 Task: Check the average views per listing of security in the last 1 year.
Action: Mouse moved to (830, 186)
Screenshot: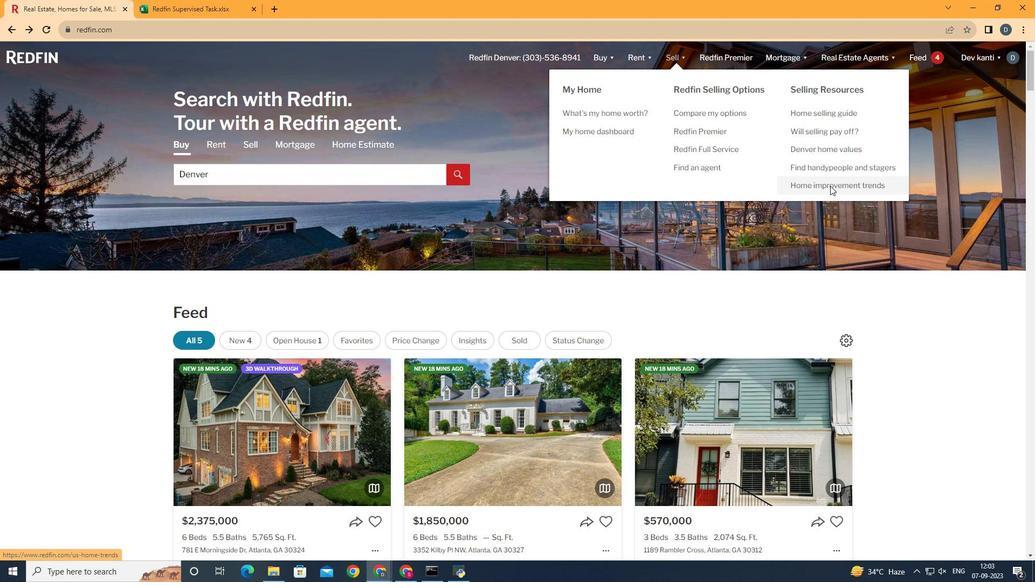 
Action: Mouse pressed left at (830, 186)
Screenshot: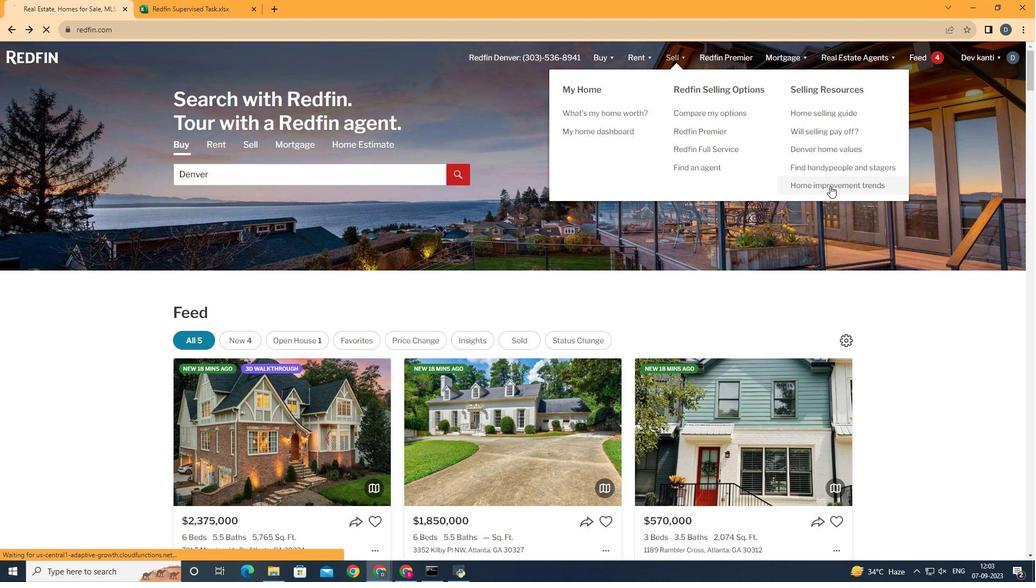 
Action: Mouse moved to (256, 206)
Screenshot: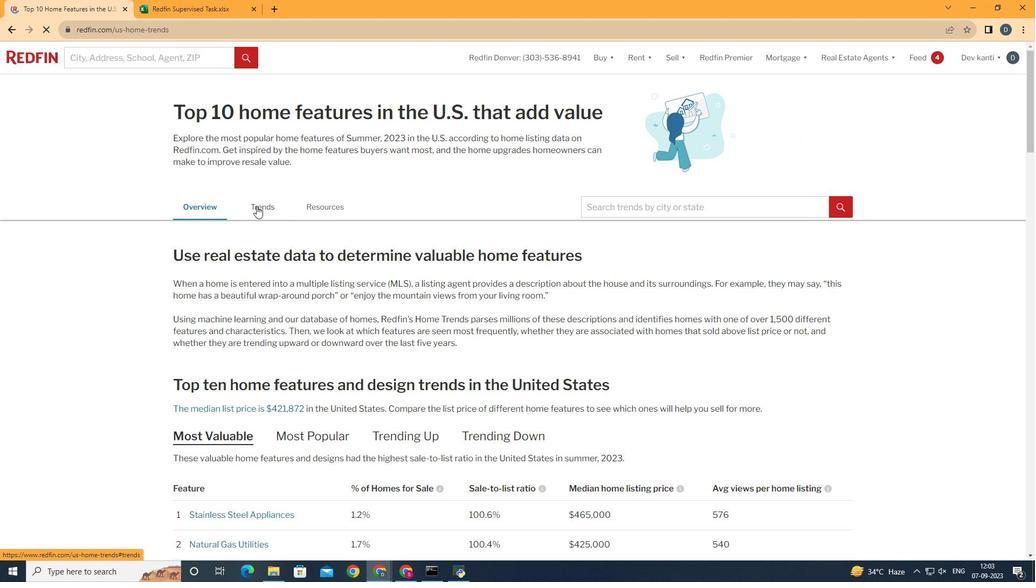 
Action: Mouse pressed left at (256, 206)
Screenshot: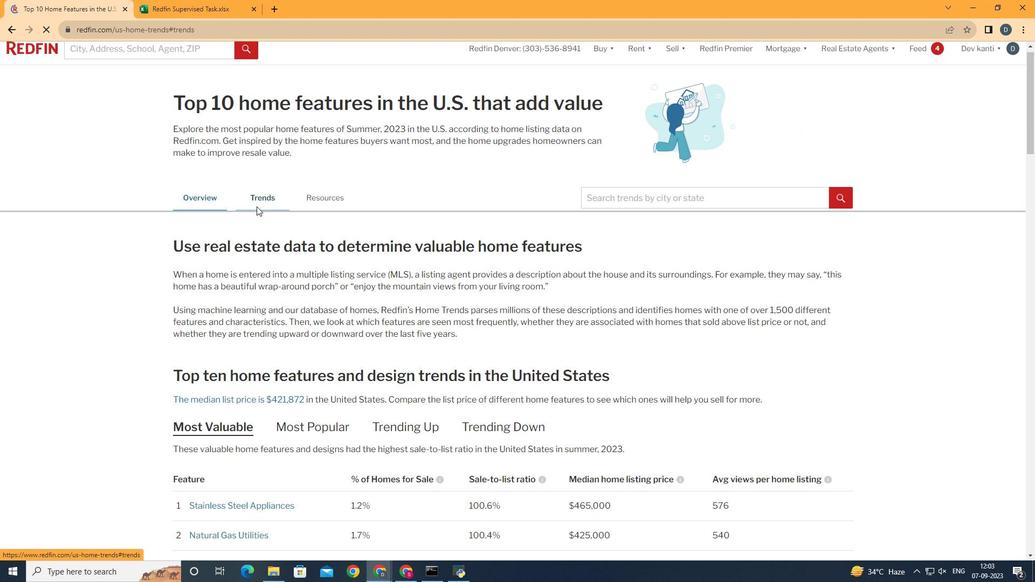 
Action: Mouse moved to (257, 206)
Screenshot: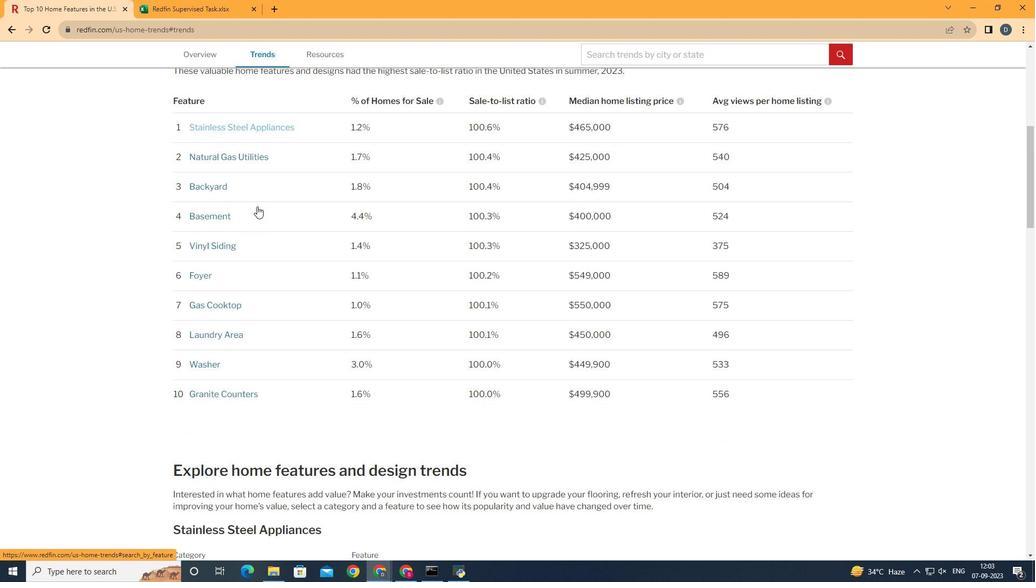 
Action: Mouse scrolled (257, 206) with delta (0, 0)
Screenshot: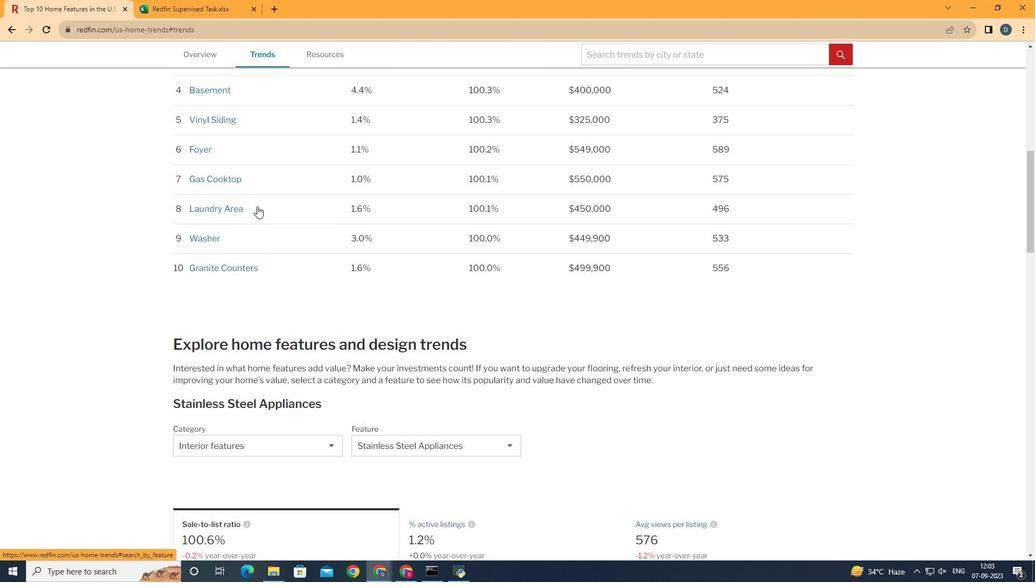 
Action: Mouse scrolled (257, 206) with delta (0, 0)
Screenshot: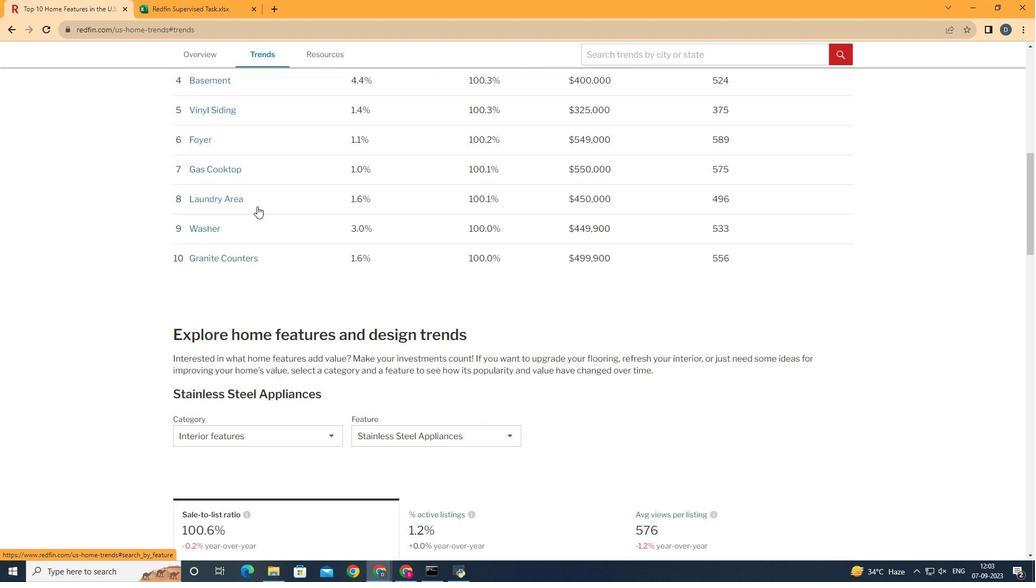 
Action: Mouse scrolled (257, 206) with delta (0, 0)
Screenshot: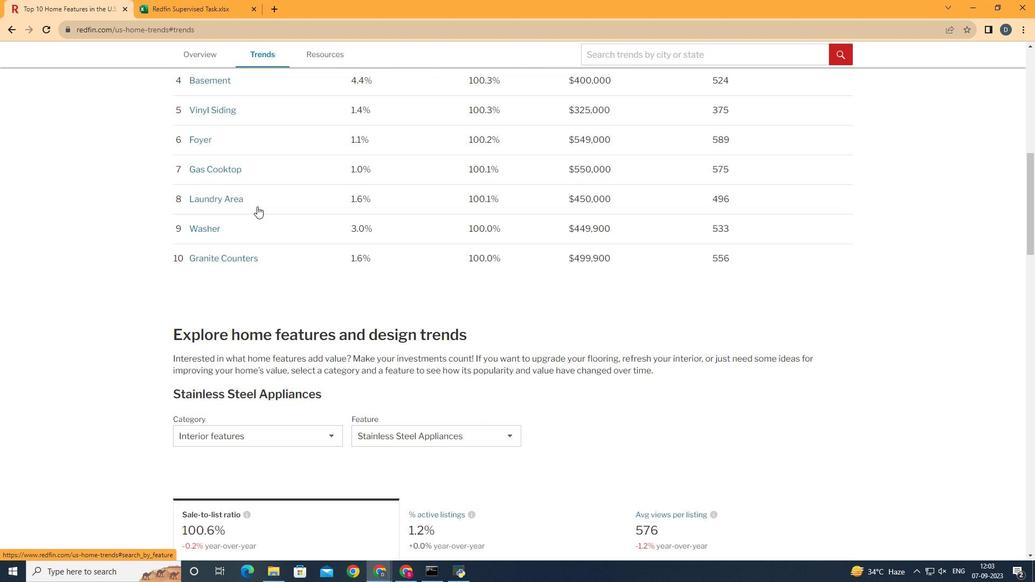 
Action: Mouse scrolled (257, 206) with delta (0, 0)
Screenshot: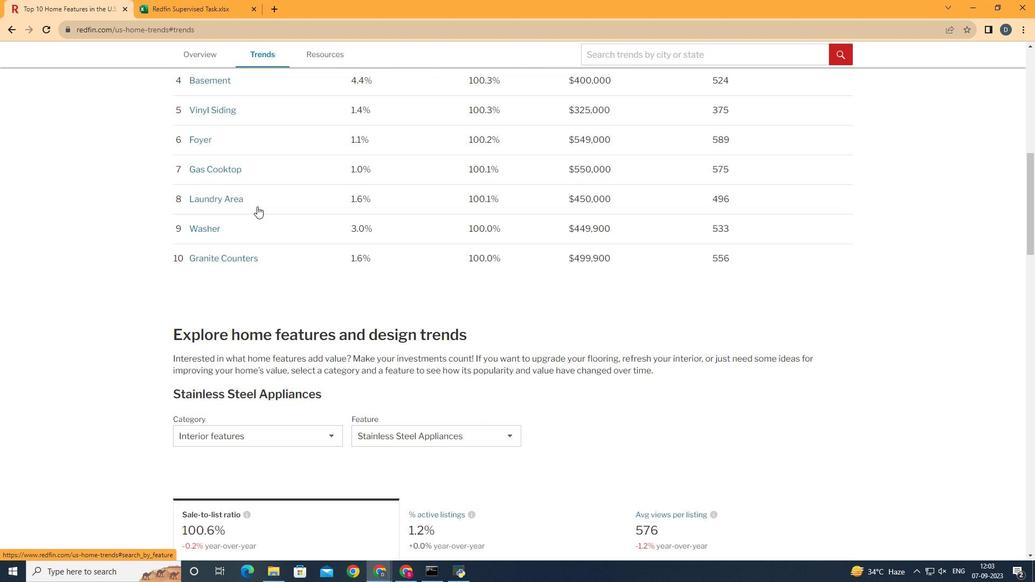 
Action: Mouse scrolled (257, 206) with delta (0, 0)
Screenshot: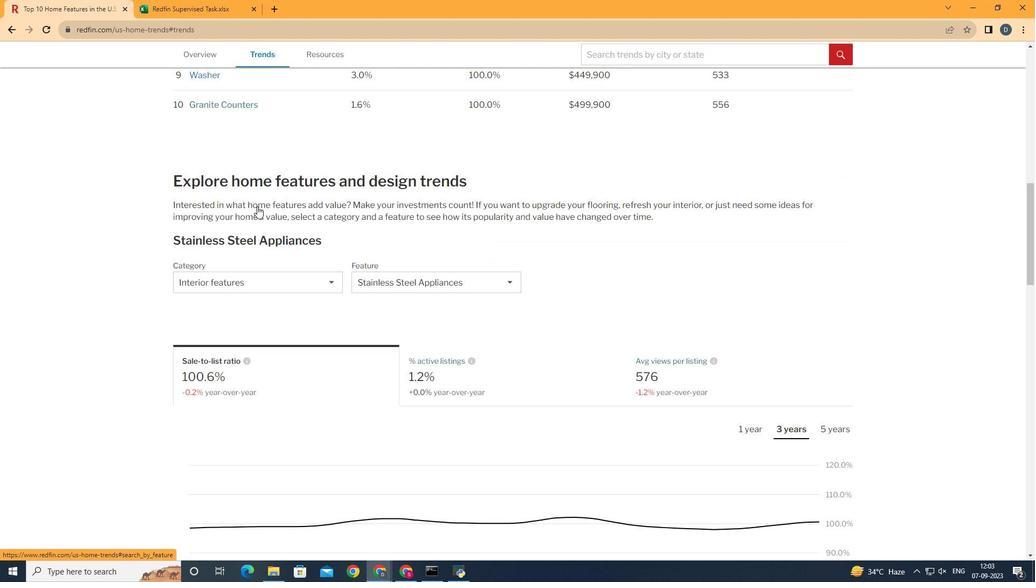 
Action: Mouse scrolled (257, 206) with delta (0, 0)
Screenshot: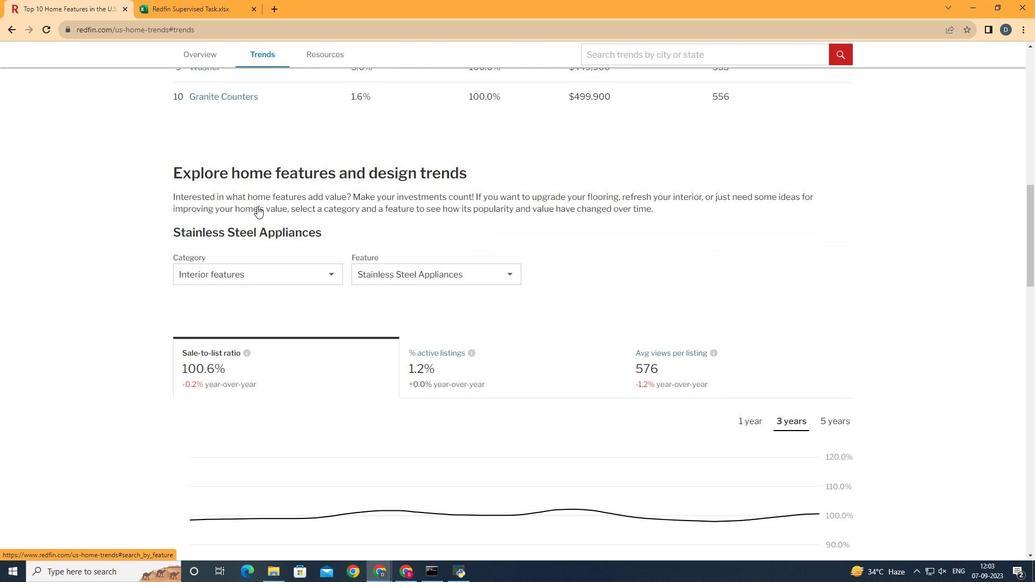 
Action: Mouse scrolled (257, 206) with delta (0, 0)
Screenshot: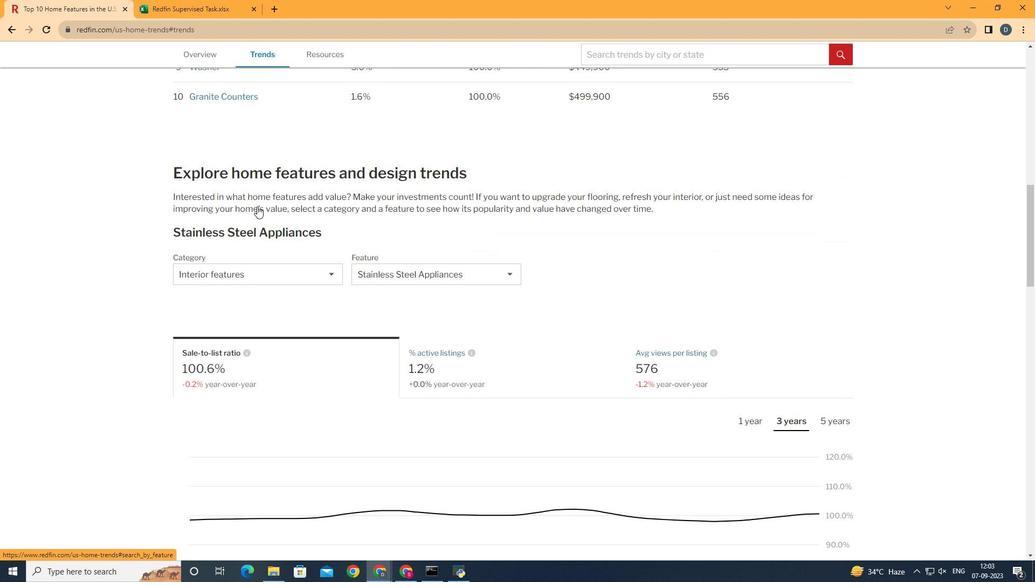
Action: Mouse scrolled (257, 206) with delta (0, 0)
Screenshot: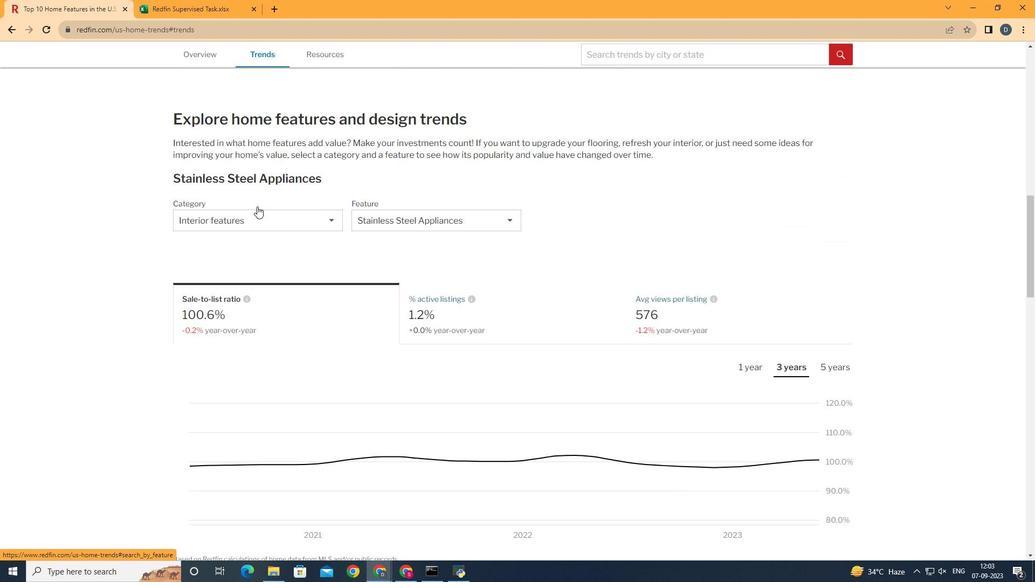 
Action: Mouse moved to (276, 214)
Screenshot: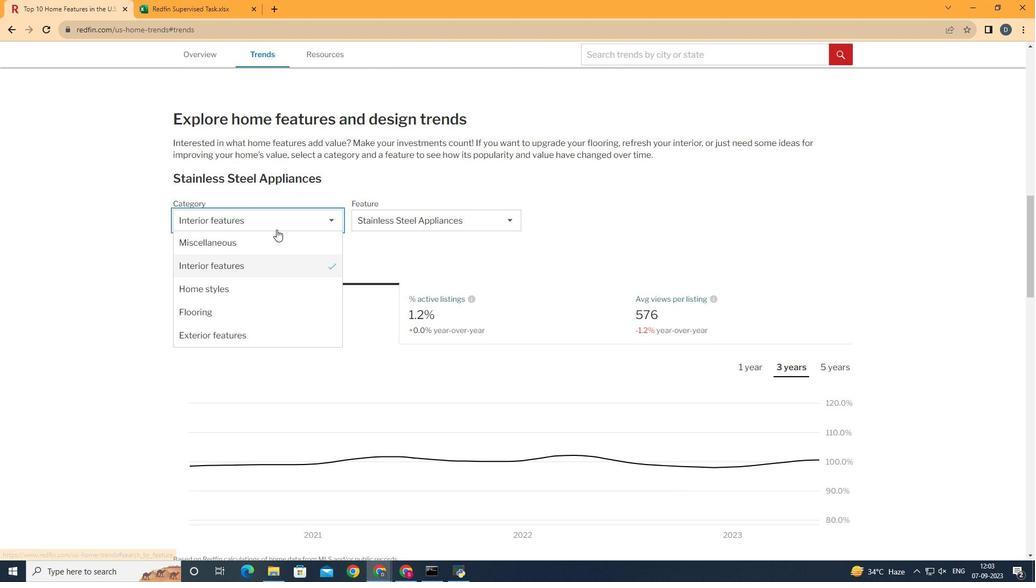 
Action: Mouse pressed left at (276, 214)
Screenshot: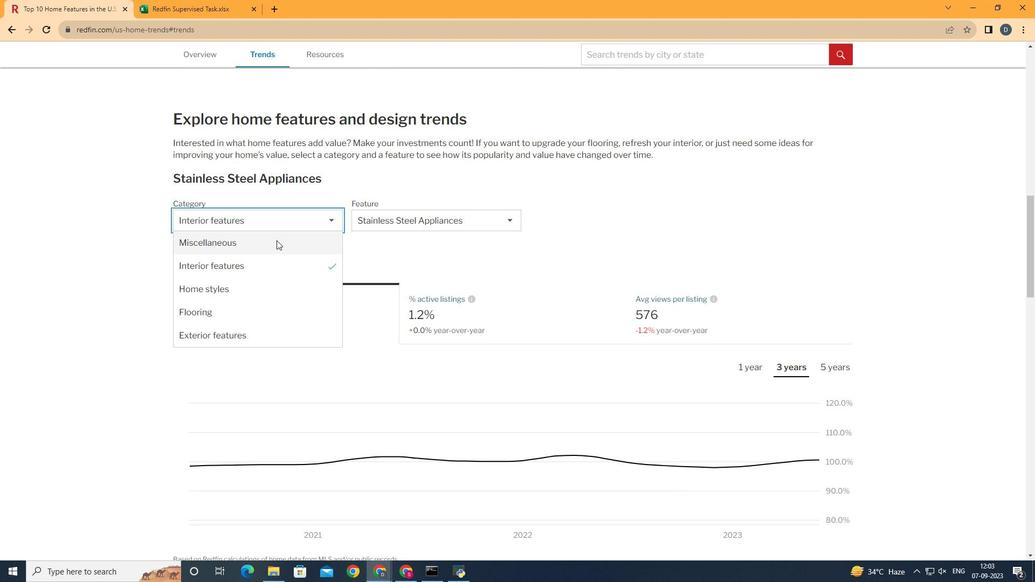 
Action: Mouse moved to (276, 248)
Screenshot: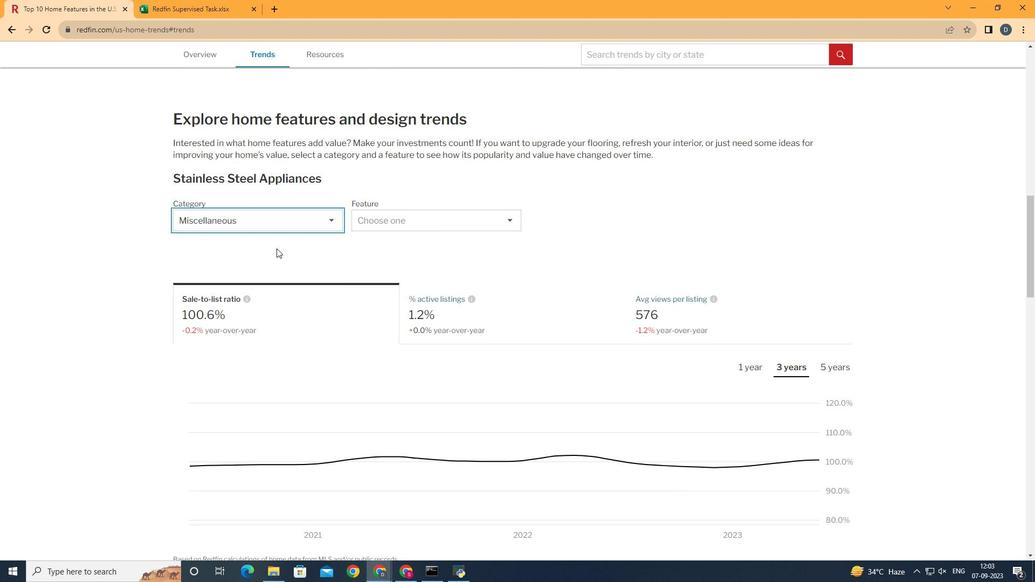 
Action: Mouse pressed left at (276, 248)
Screenshot: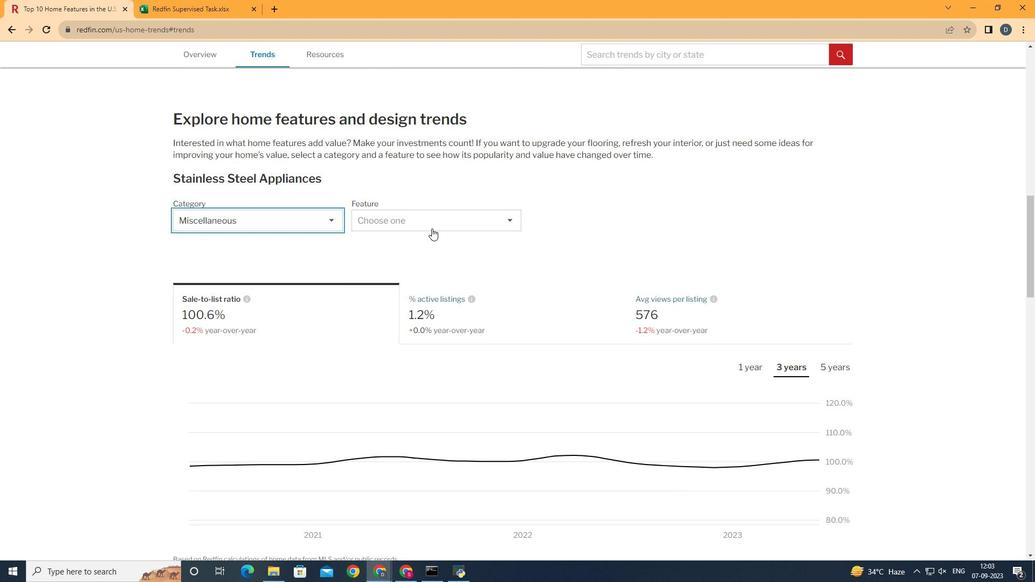 
Action: Mouse moved to (451, 216)
Screenshot: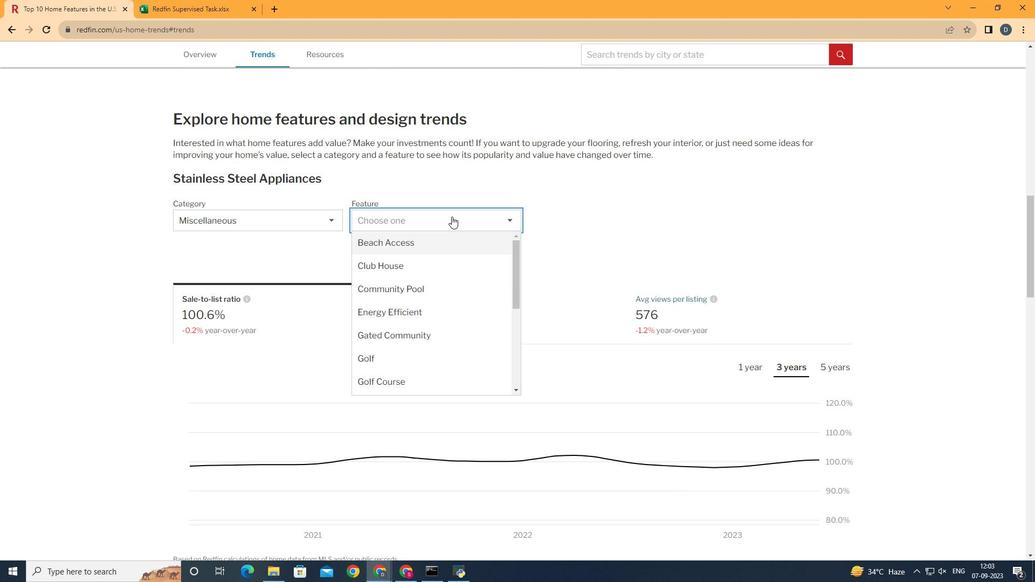 
Action: Mouse pressed left at (451, 216)
Screenshot: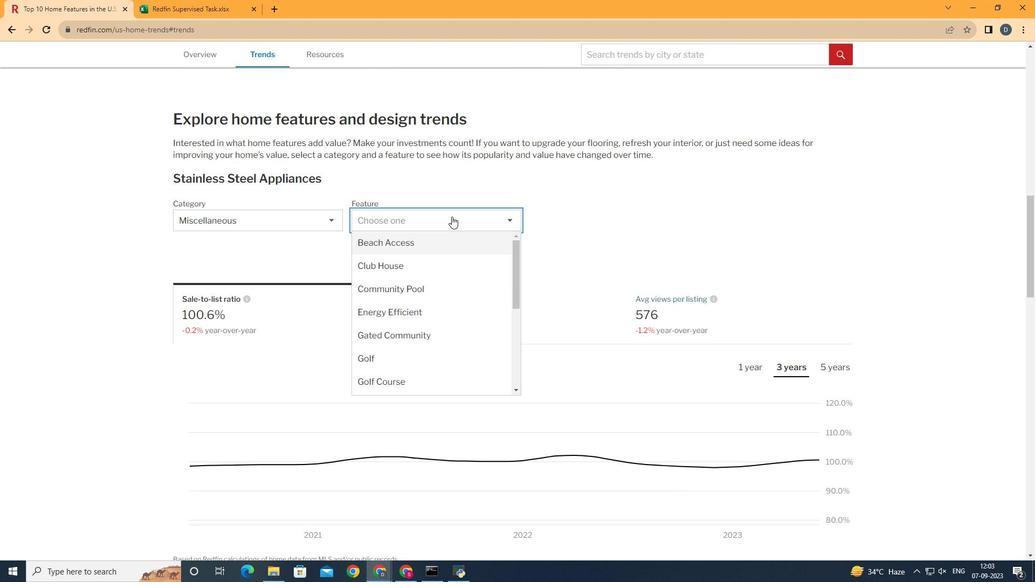 
Action: Mouse moved to (441, 326)
Screenshot: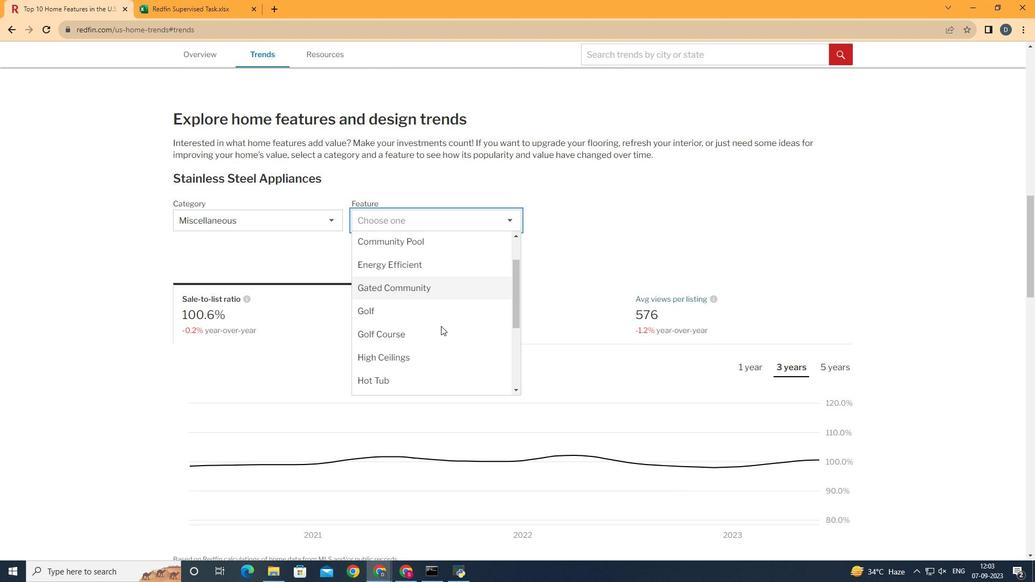 
Action: Mouse scrolled (441, 325) with delta (0, 0)
Screenshot: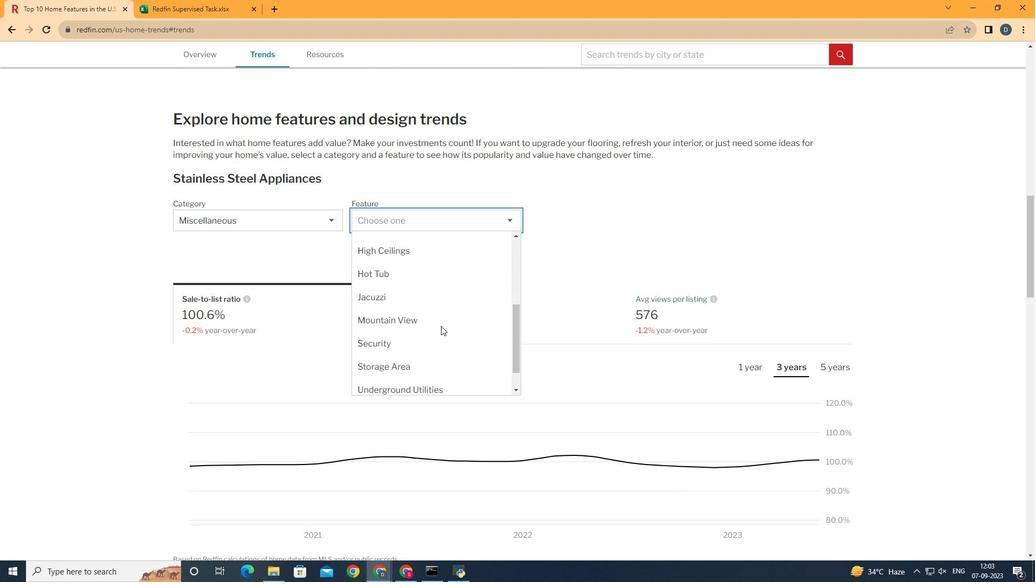 
Action: Mouse scrolled (441, 325) with delta (0, 0)
Screenshot: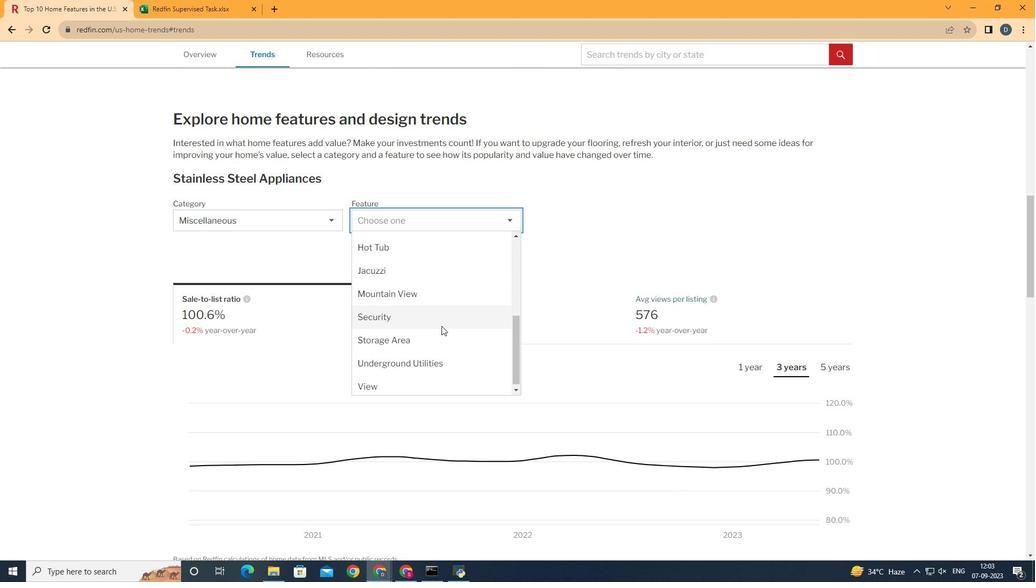 
Action: Mouse scrolled (441, 325) with delta (0, 0)
Screenshot: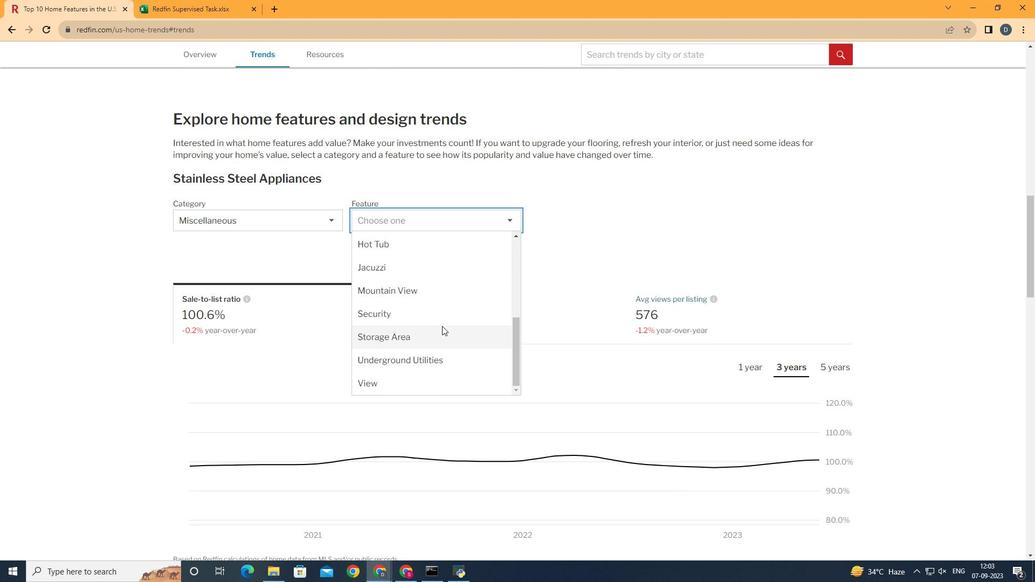 
Action: Mouse scrolled (441, 325) with delta (0, 0)
Screenshot: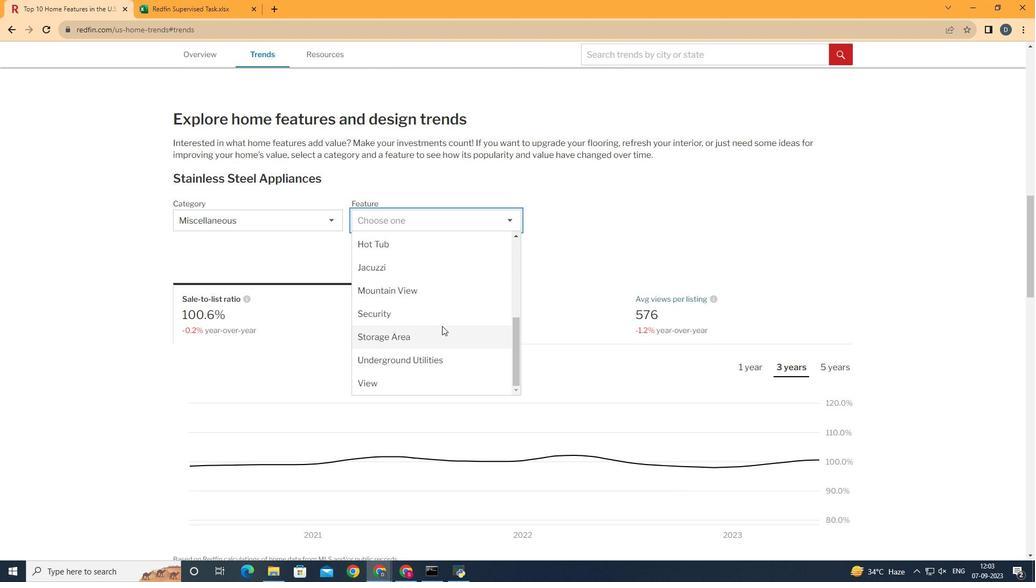 
Action: Mouse moved to (458, 317)
Screenshot: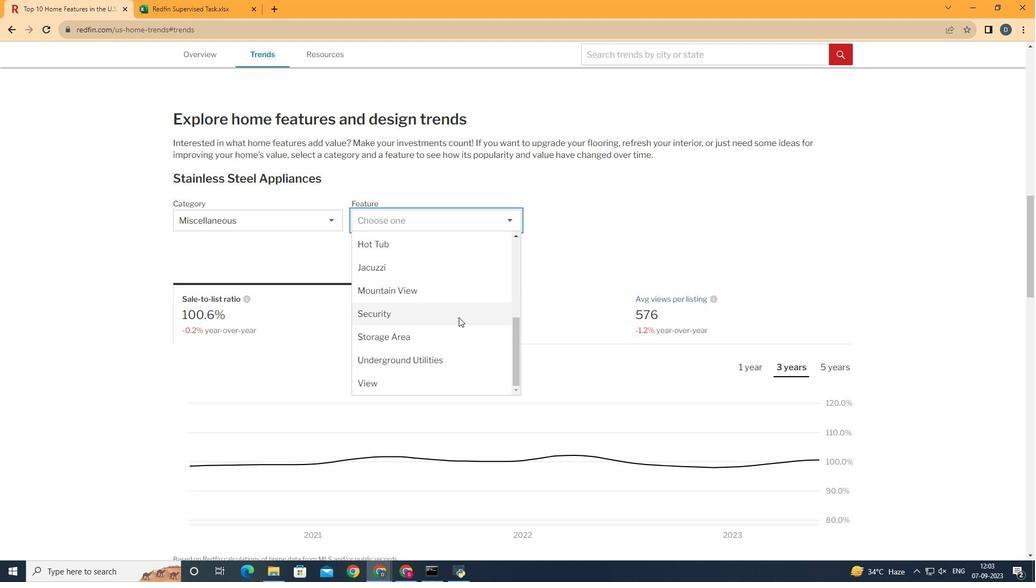 
Action: Mouse pressed left at (458, 317)
Screenshot: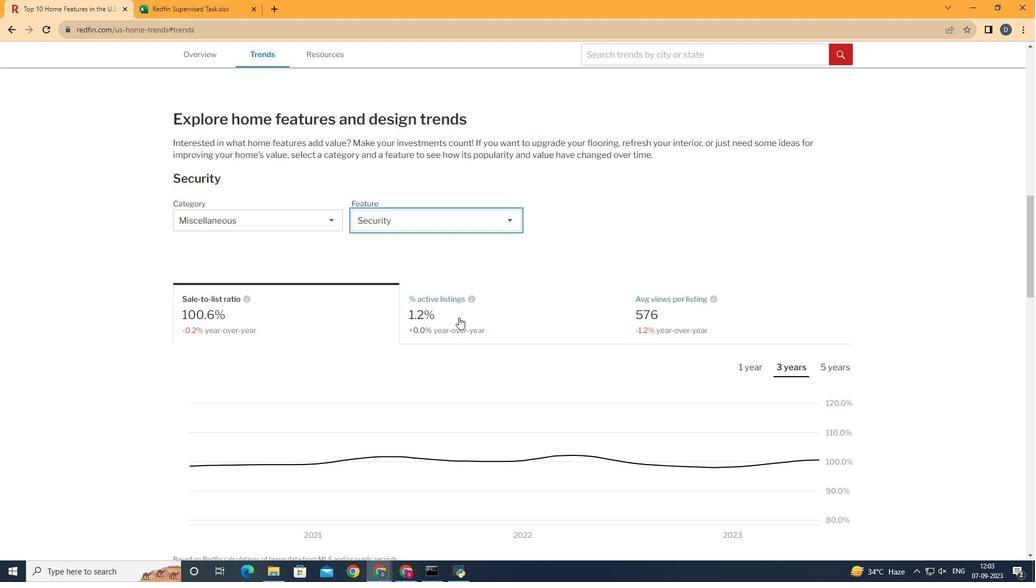 
Action: Mouse moved to (726, 309)
Screenshot: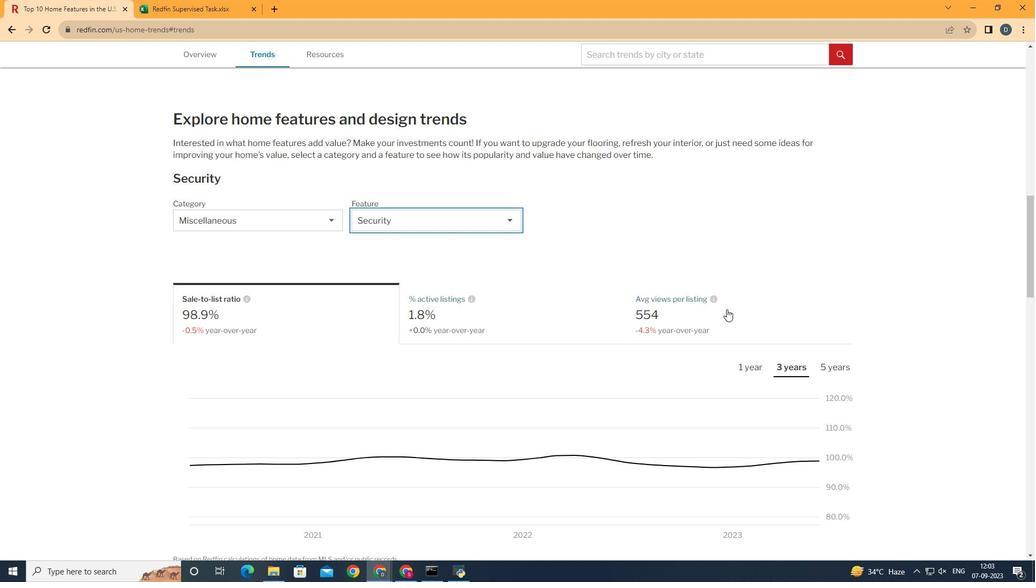 
Action: Mouse pressed left at (726, 309)
Screenshot: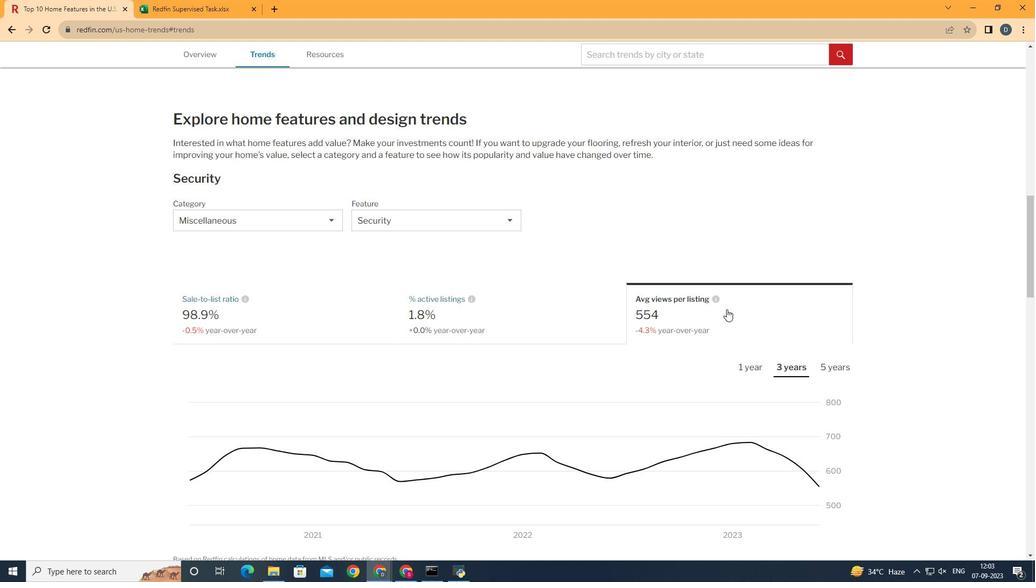 
Action: Mouse moved to (758, 330)
Screenshot: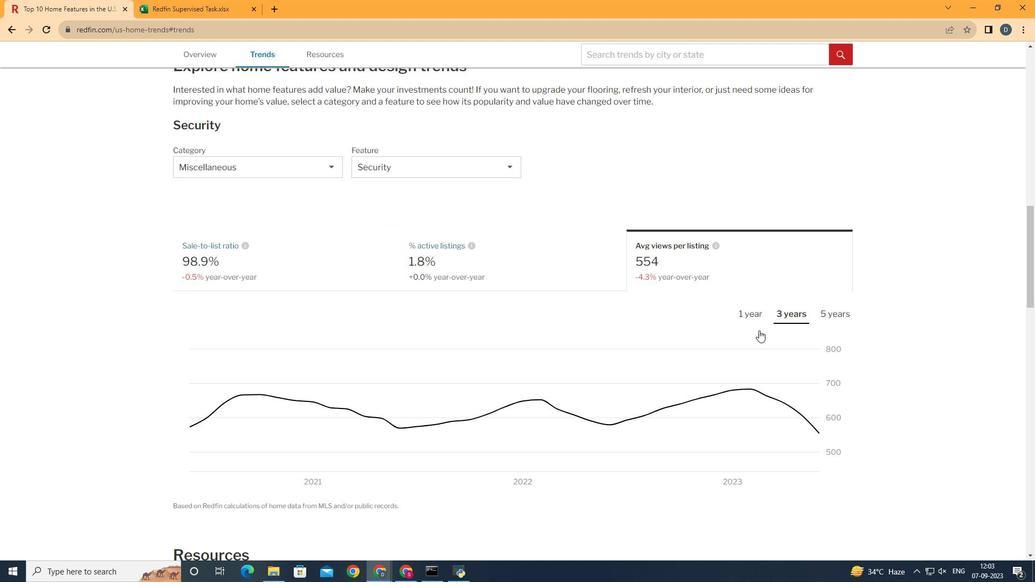 
Action: Mouse scrolled (758, 330) with delta (0, 0)
Screenshot: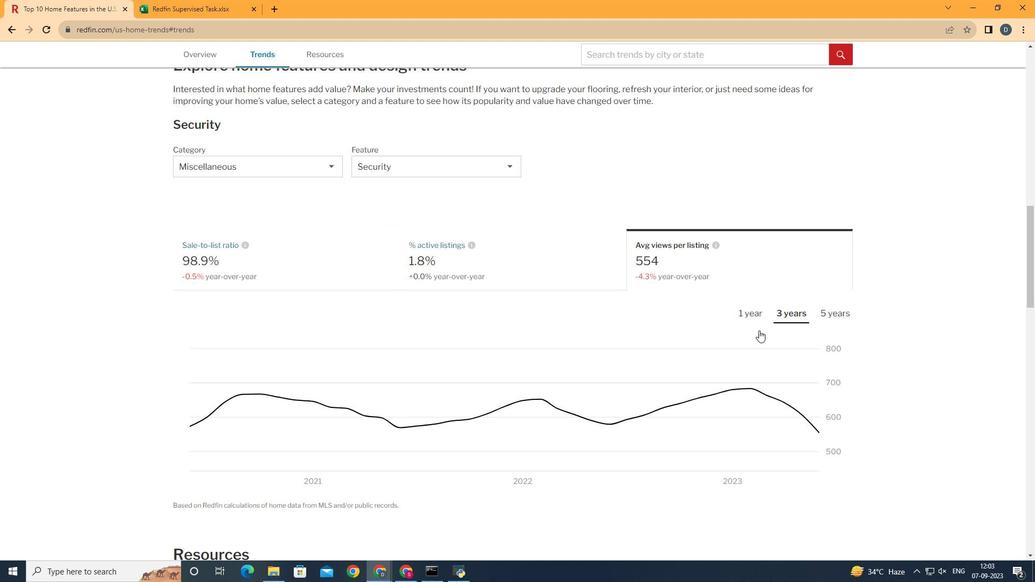 
Action: Mouse moved to (756, 316)
Screenshot: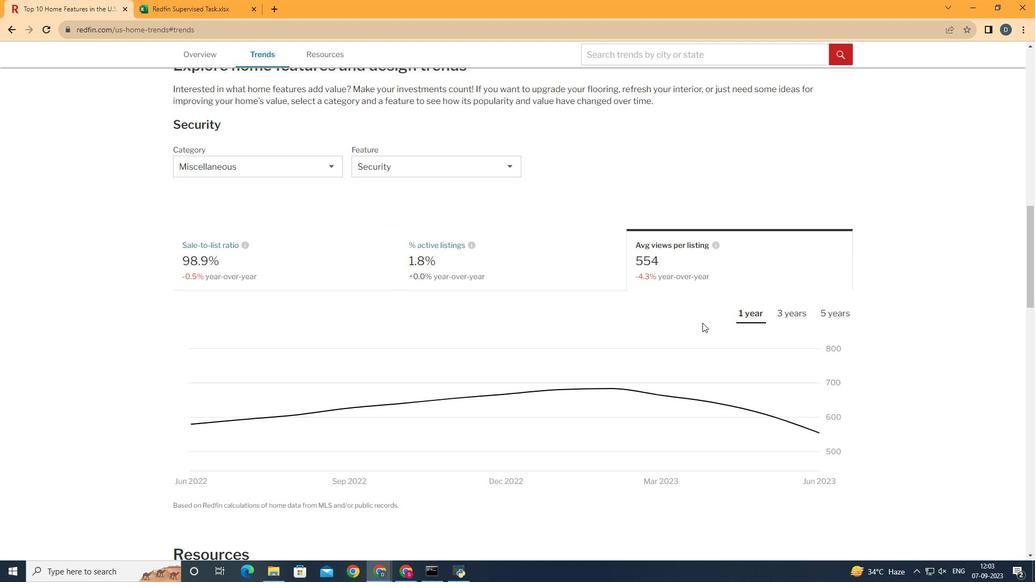
Action: Mouse pressed left at (756, 316)
Screenshot: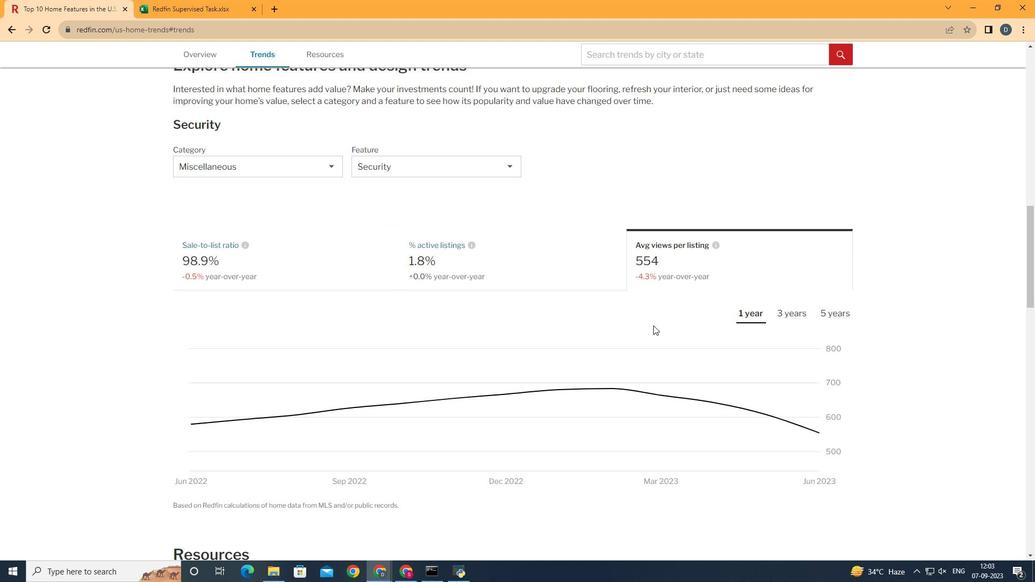 
Action: Mouse moved to (831, 442)
Screenshot: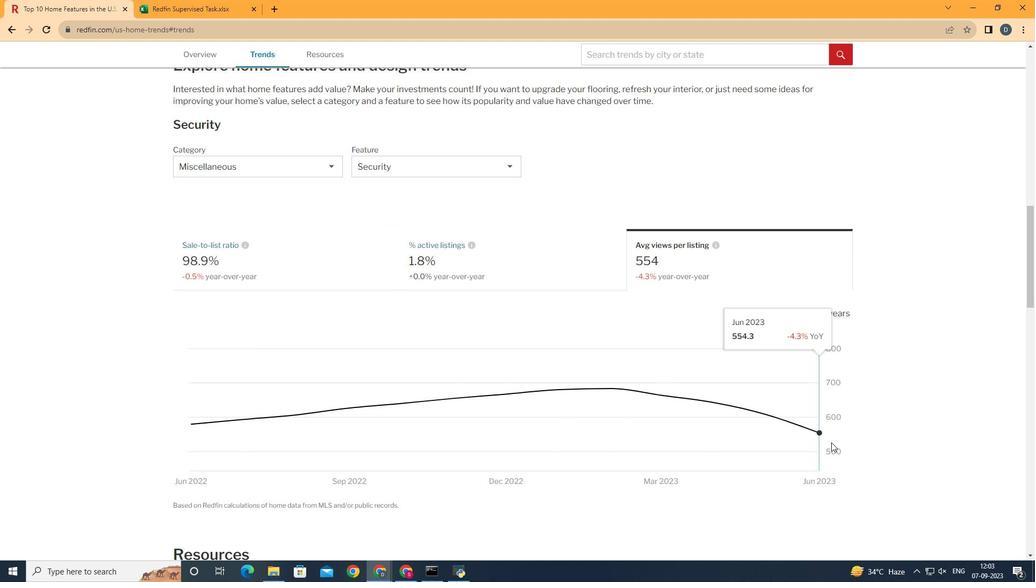 
